 Task: Choose the option "A business or institution" while setting up a new free organization.
Action: Mouse moved to (942, 76)
Screenshot: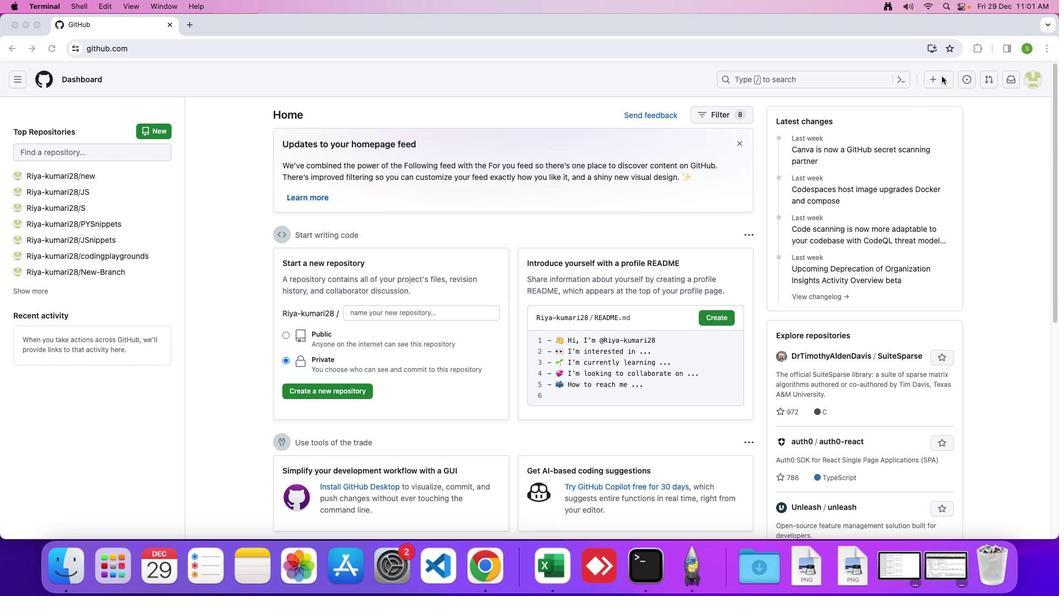 
Action: Mouse pressed left at (942, 76)
Screenshot: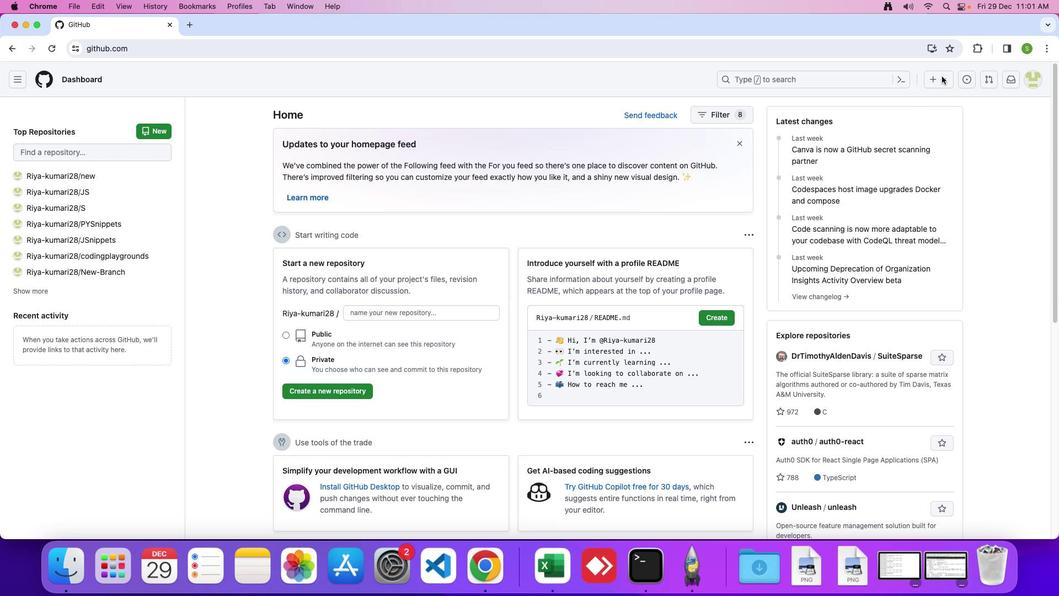 
Action: Mouse moved to (939, 77)
Screenshot: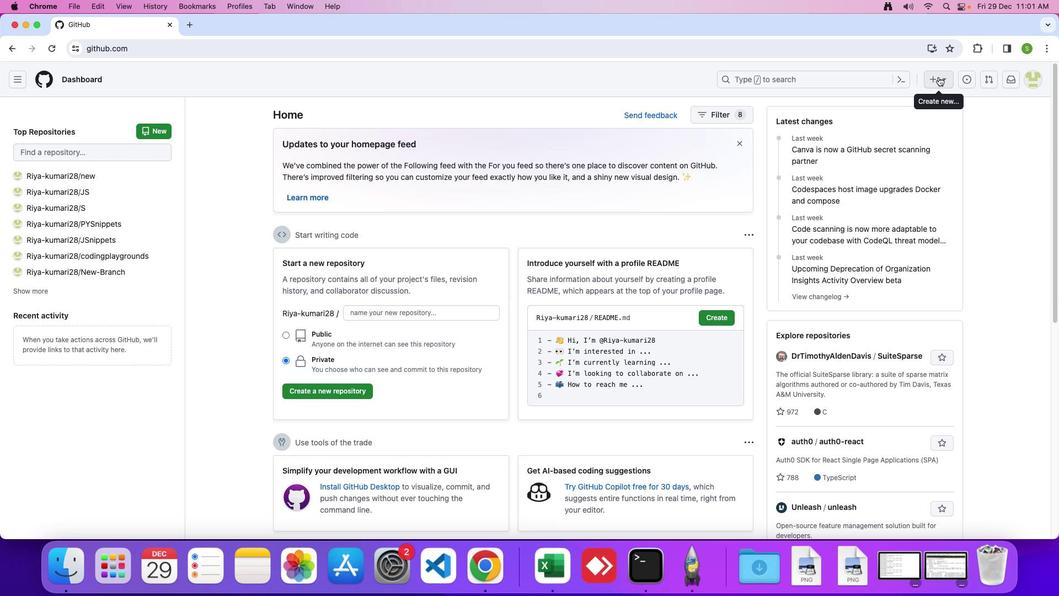 
Action: Mouse pressed left at (939, 77)
Screenshot: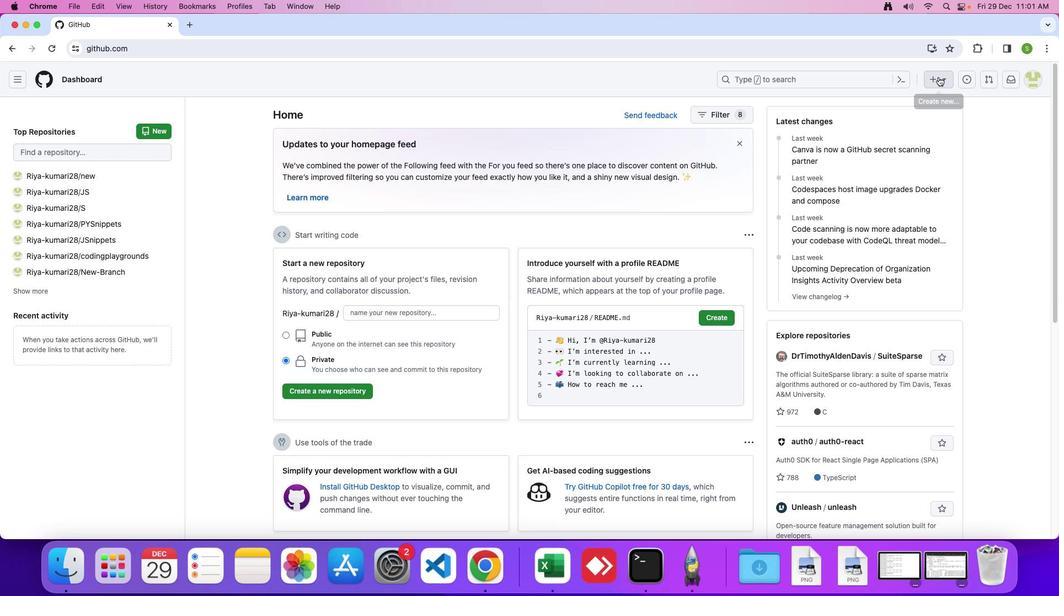 
Action: Mouse moved to (891, 192)
Screenshot: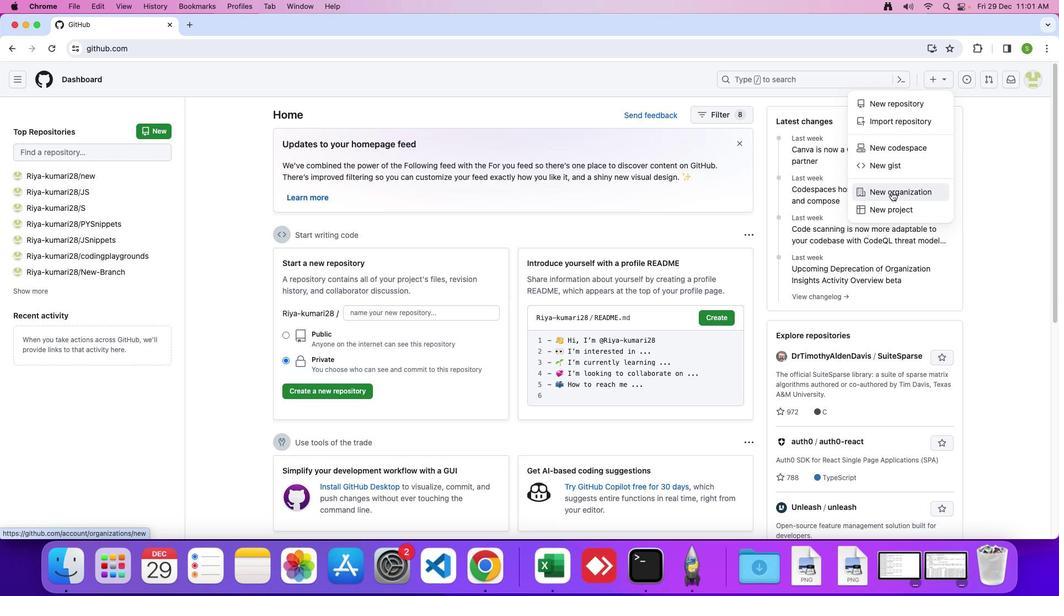 
Action: Mouse pressed left at (891, 192)
Screenshot: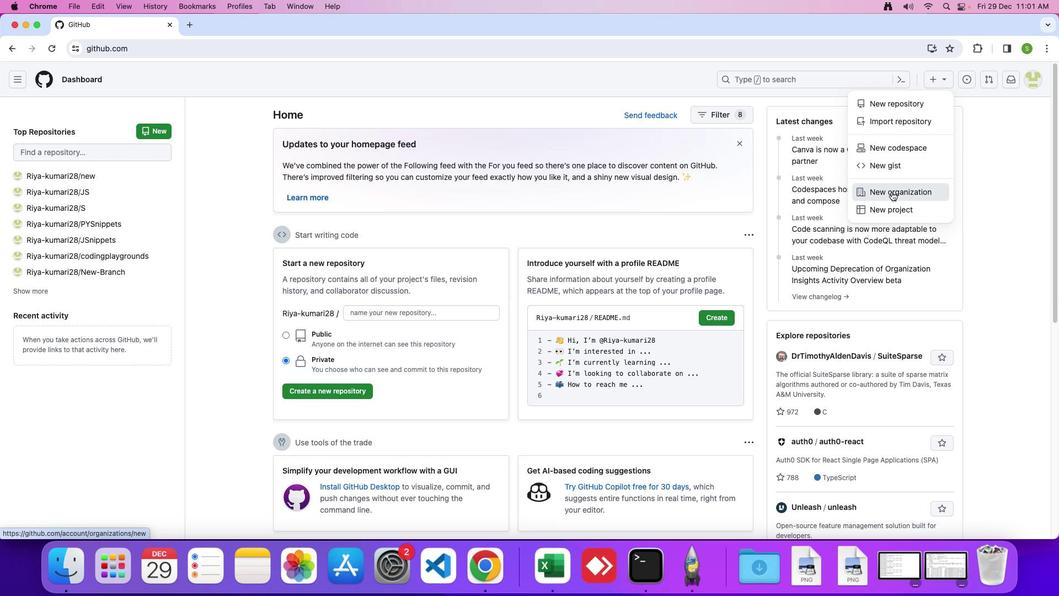 
Action: Mouse moved to (314, 395)
Screenshot: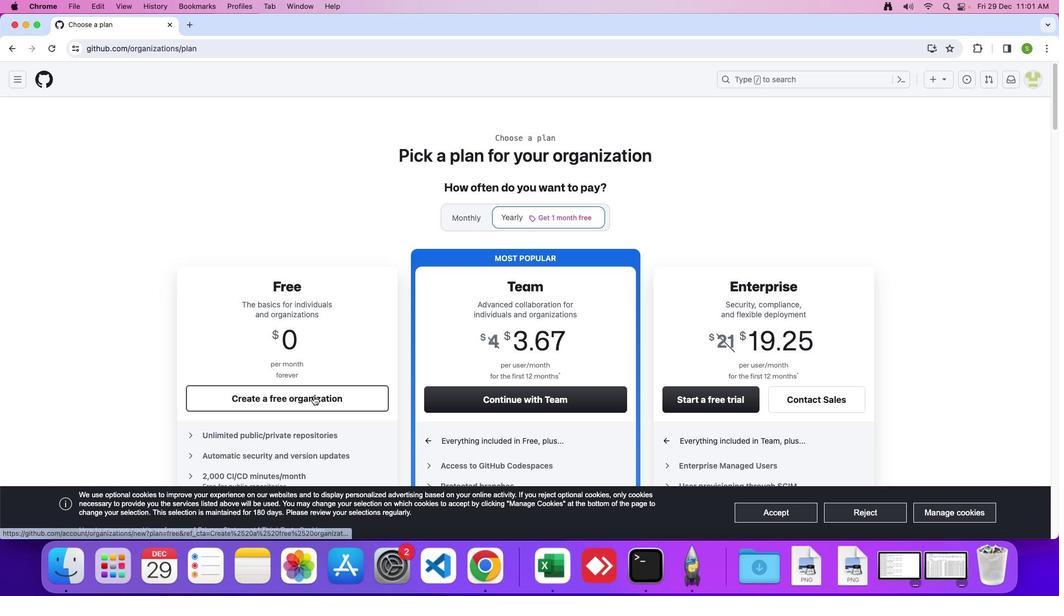
Action: Mouse pressed left at (314, 395)
Screenshot: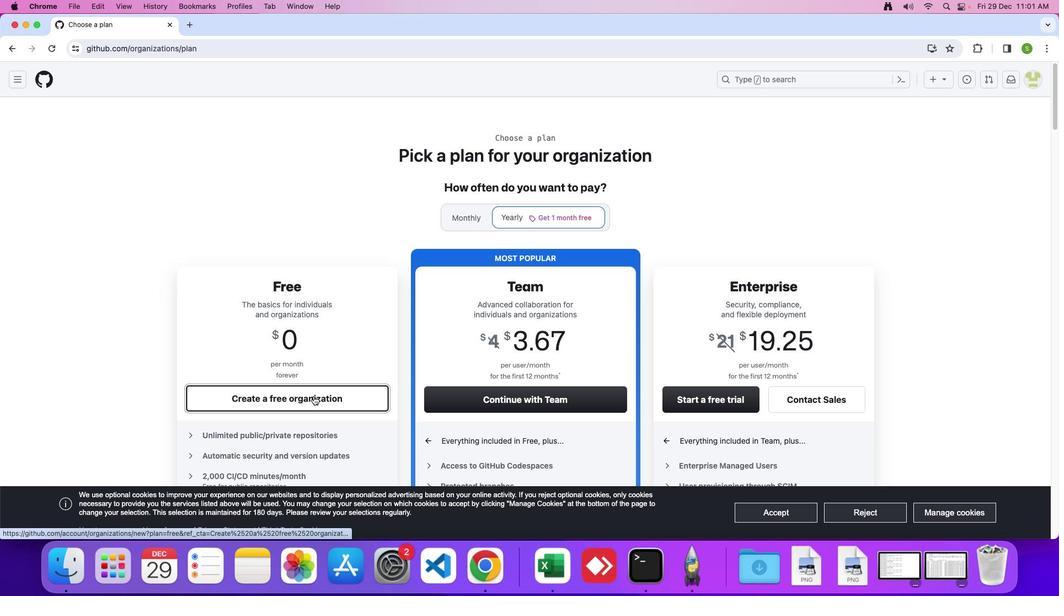 
Action: Mouse moved to (378, 360)
Screenshot: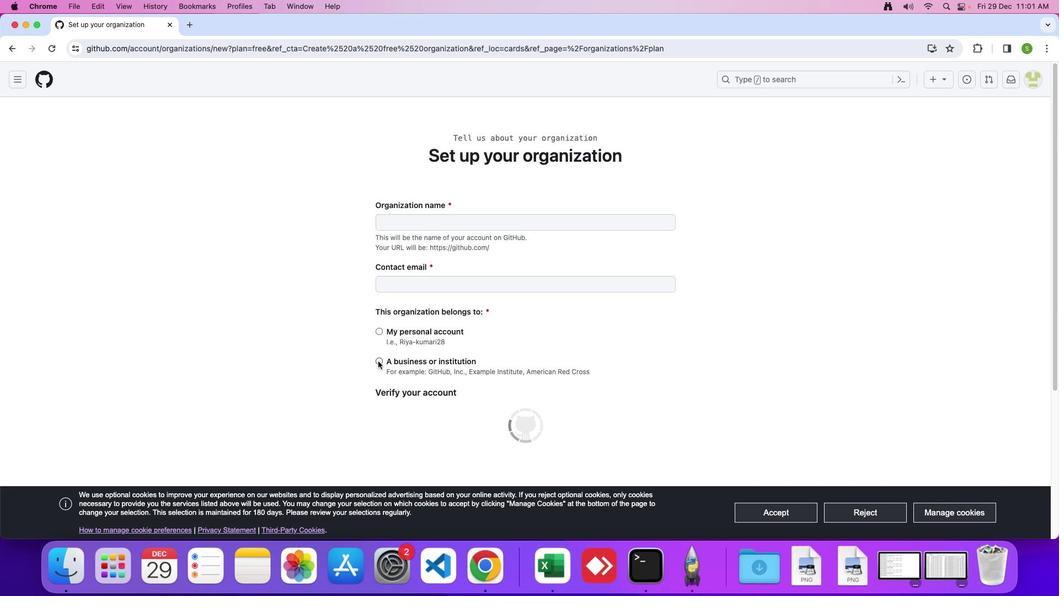 
Action: Mouse pressed left at (378, 360)
Screenshot: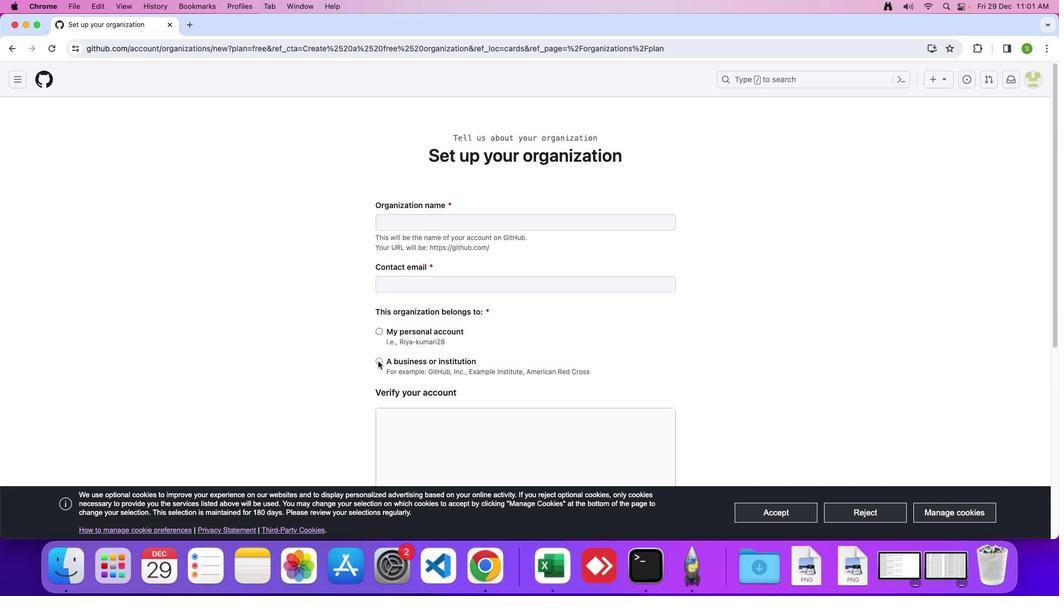 
Action: Mouse moved to (377, 361)
Screenshot: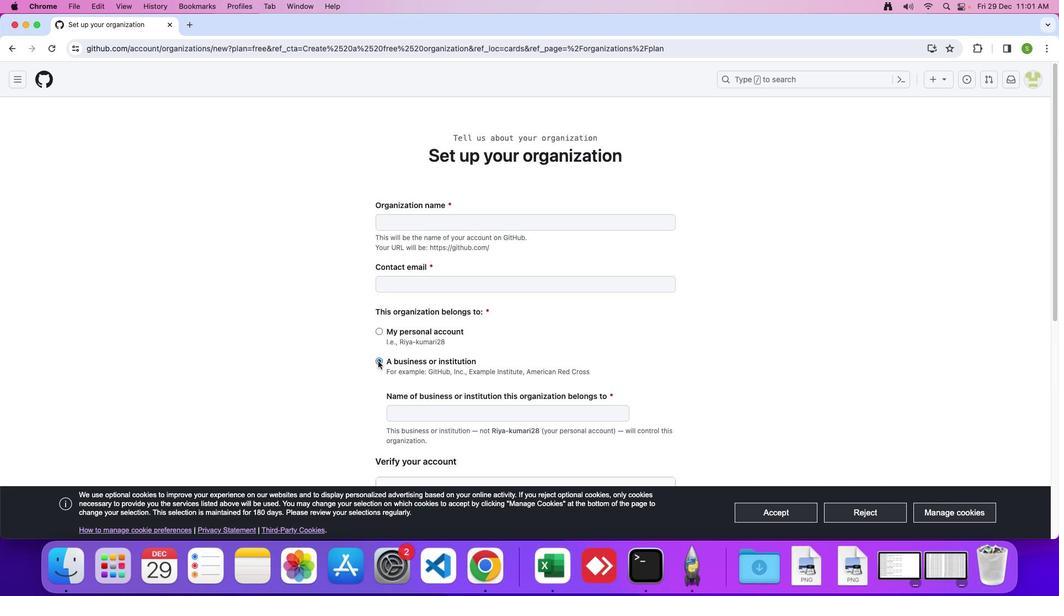 
